 Task: In the  document Quantummechanics.doc, select heading and apply ' Italics'  Using "replace feature", replace:  'it to Quantum '
Action: Mouse moved to (42, 93)
Screenshot: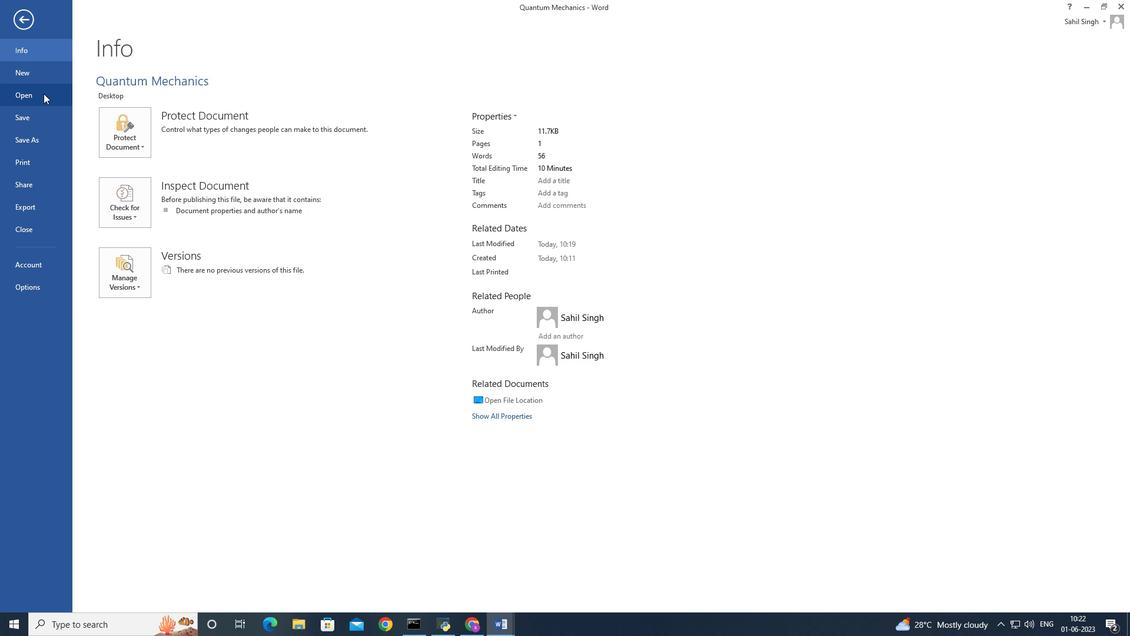 
Action: Mouse pressed left at (42, 93)
Screenshot: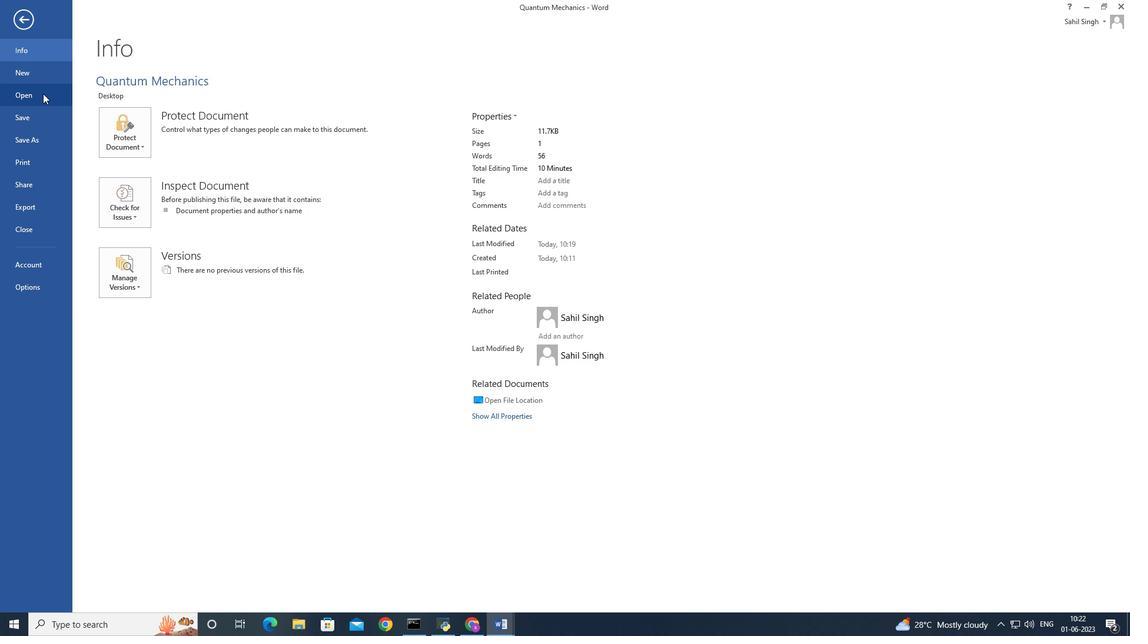 
Action: Mouse moved to (365, 102)
Screenshot: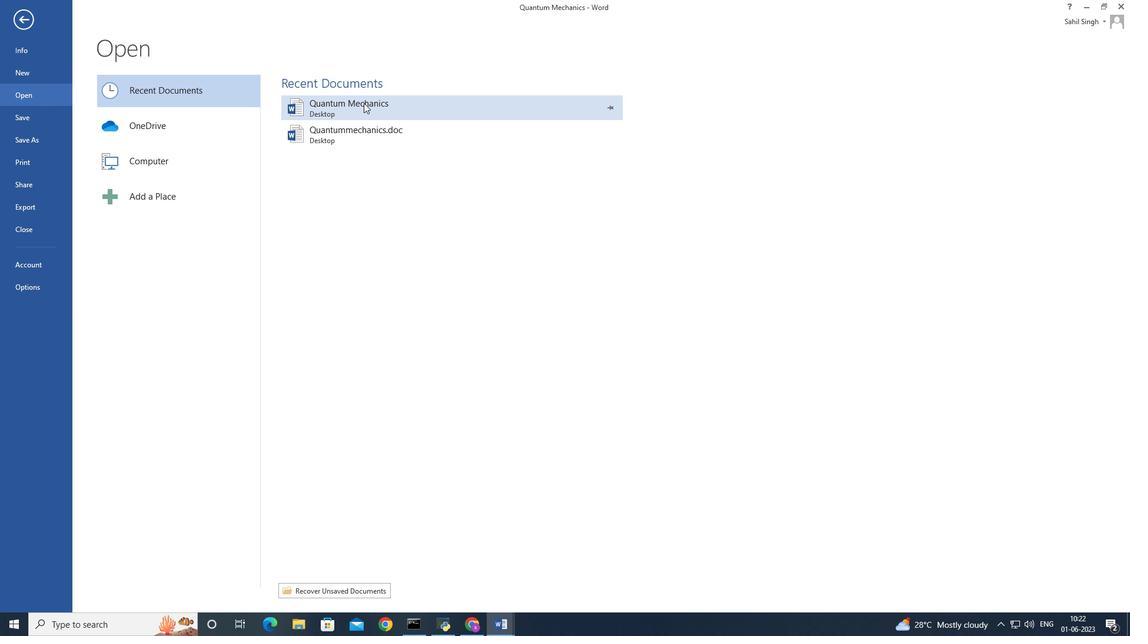 
Action: Mouse pressed left at (365, 102)
Screenshot: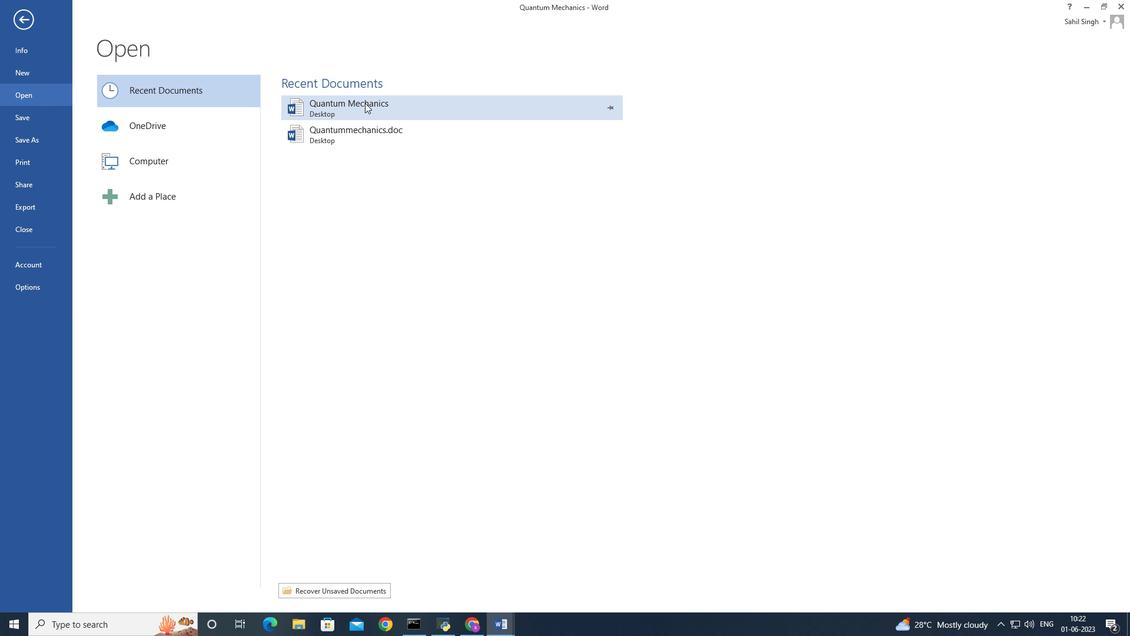 
Action: Mouse moved to (607, 159)
Screenshot: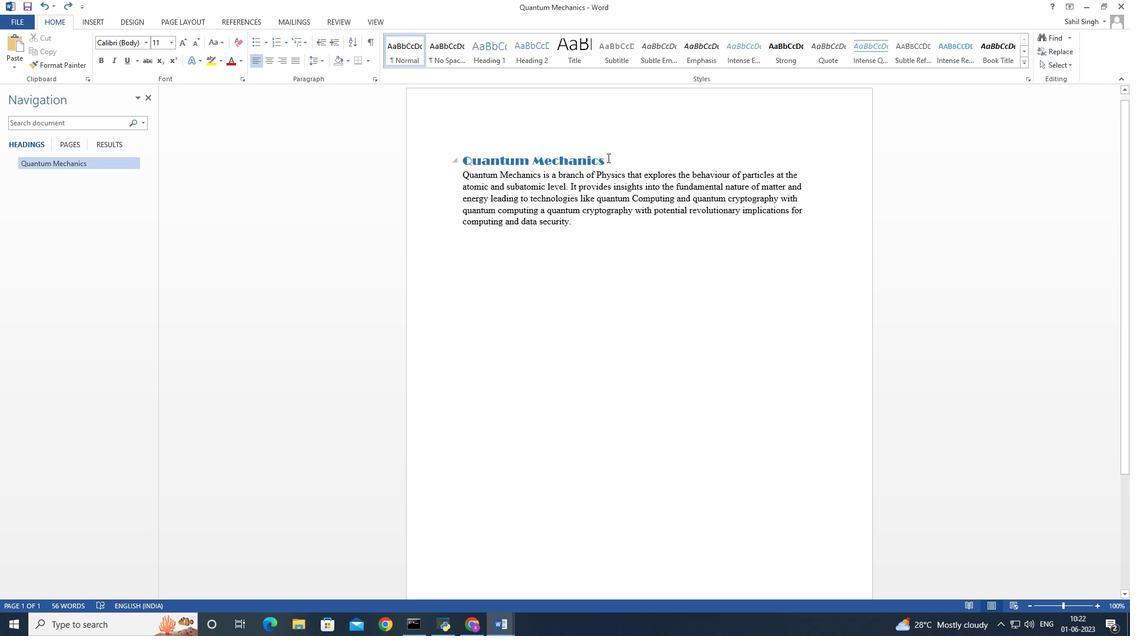 
Action: Mouse pressed left at (607, 159)
Screenshot: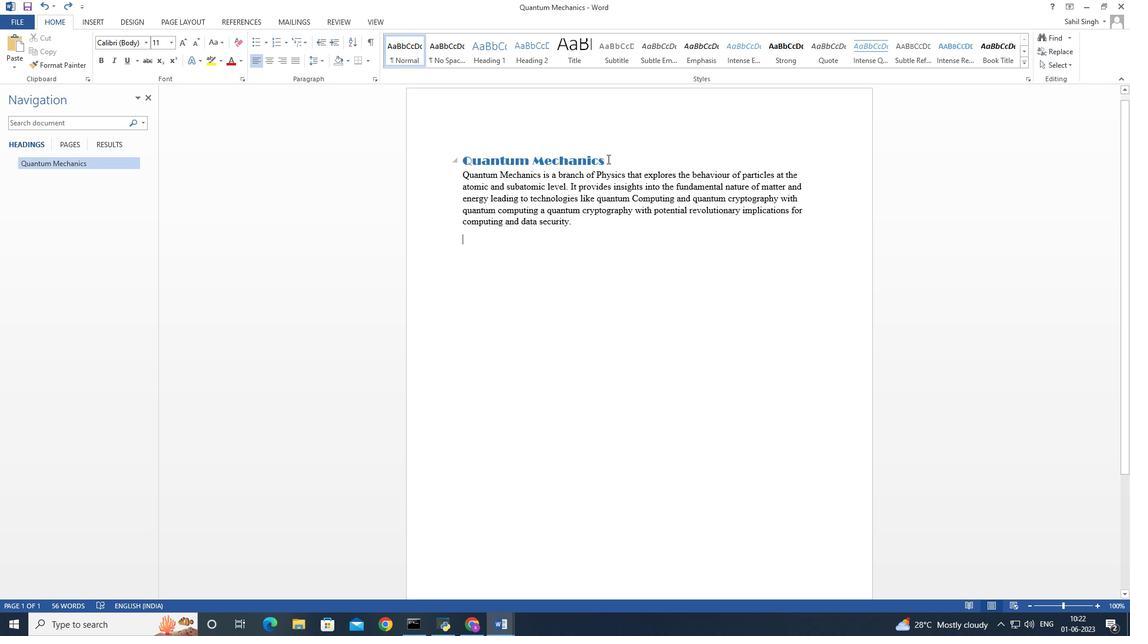 
Action: Mouse moved to (473, 149)
Screenshot: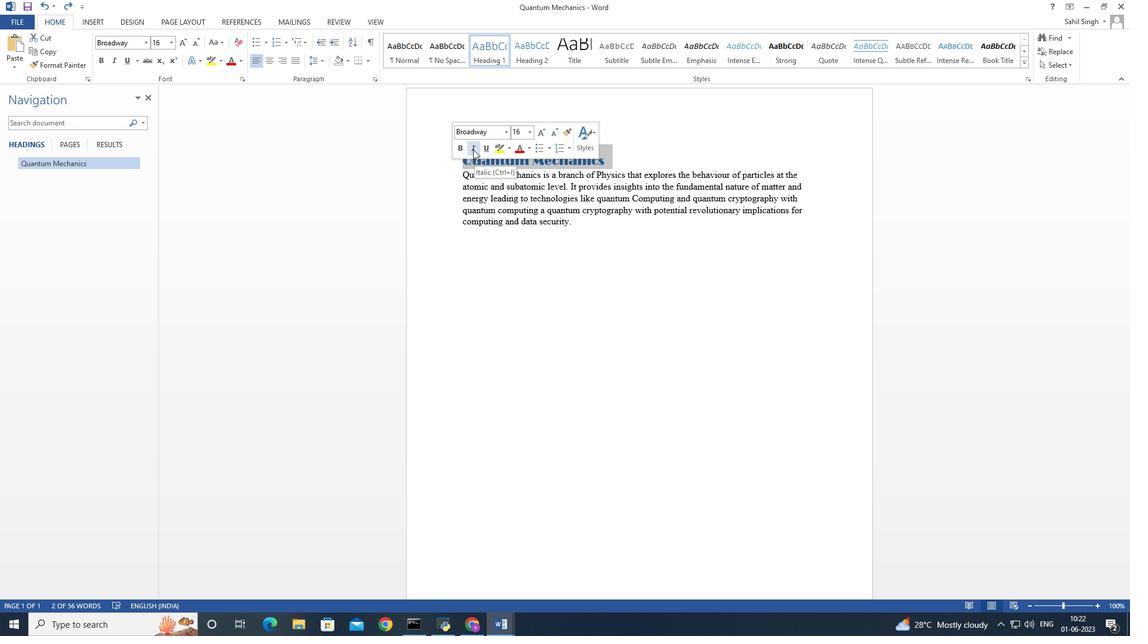 
Action: Mouse pressed left at (473, 149)
Screenshot: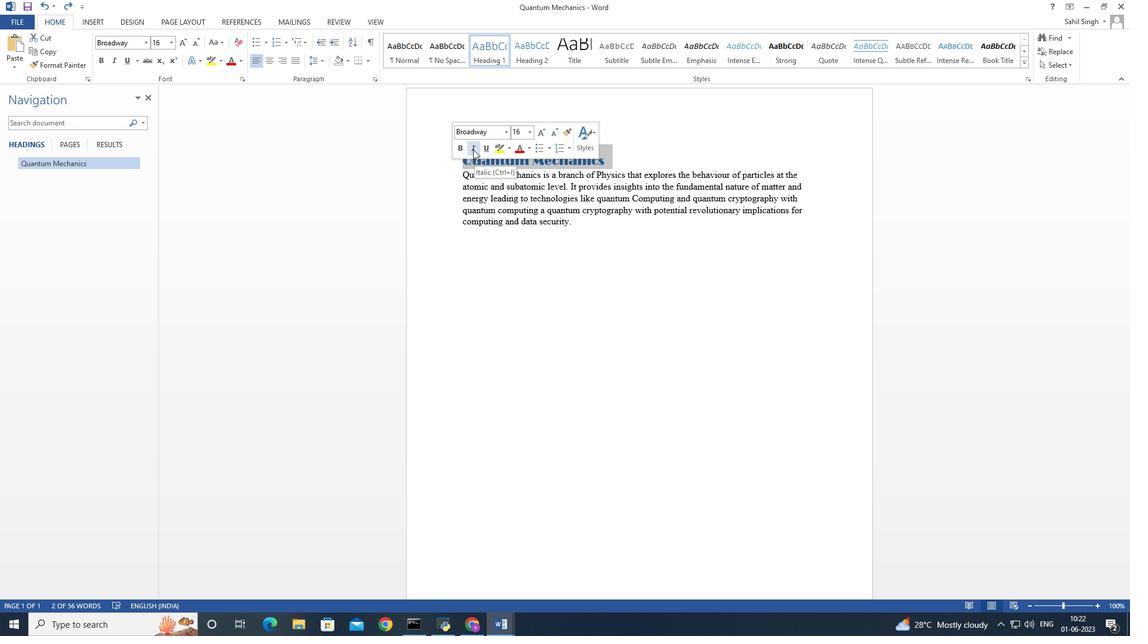 
Action: Mouse moved to (576, 226)
Screenshot: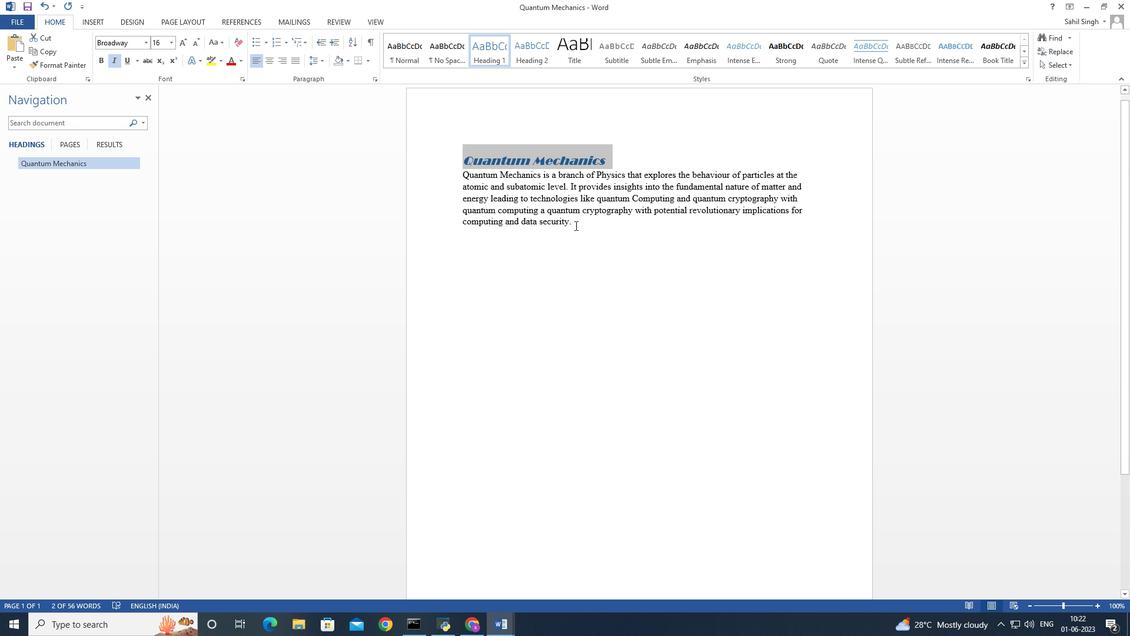 
Action: Mouse pressed left at (576, 226)
Screenshot: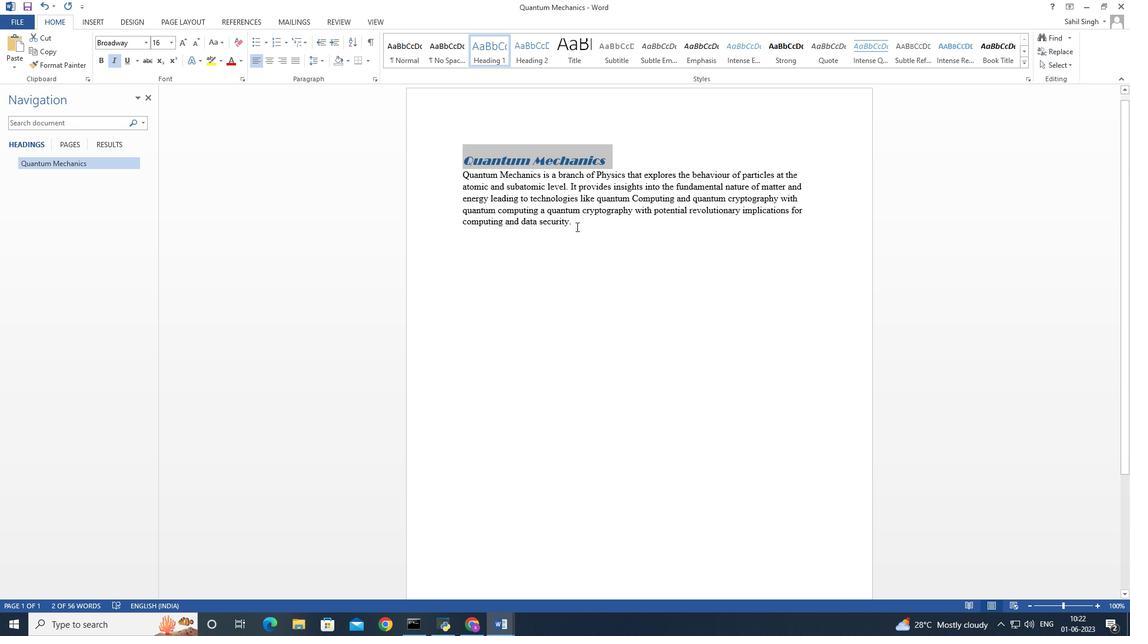 
Action: Mouse moved to (579, 229)
Screenshot: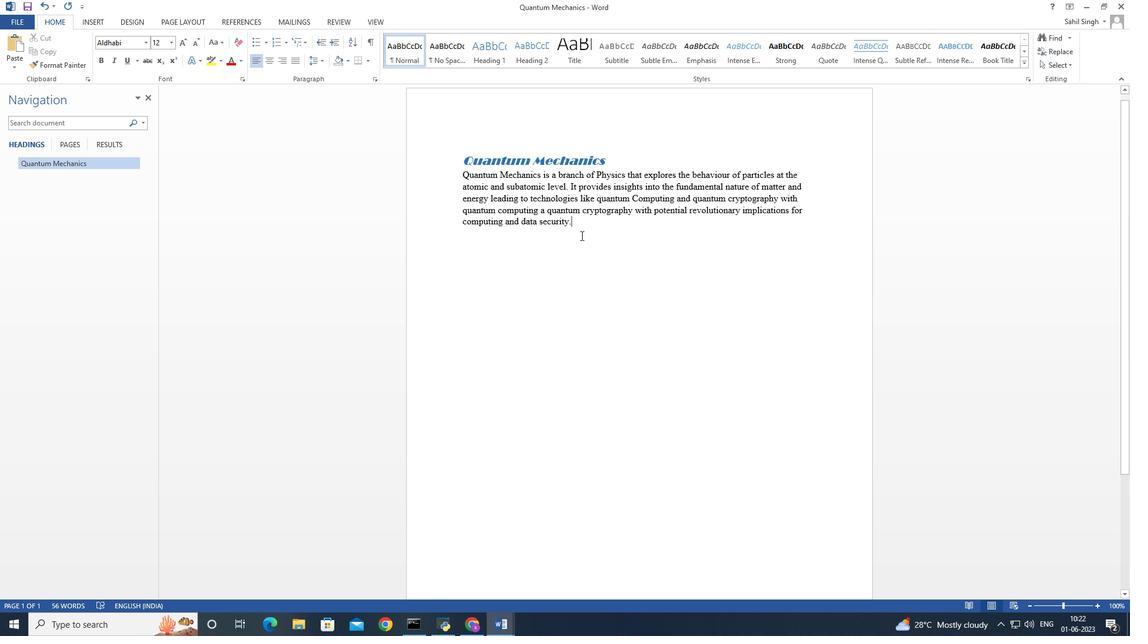 
Action: Key pressed ctrl+H
Screenshot: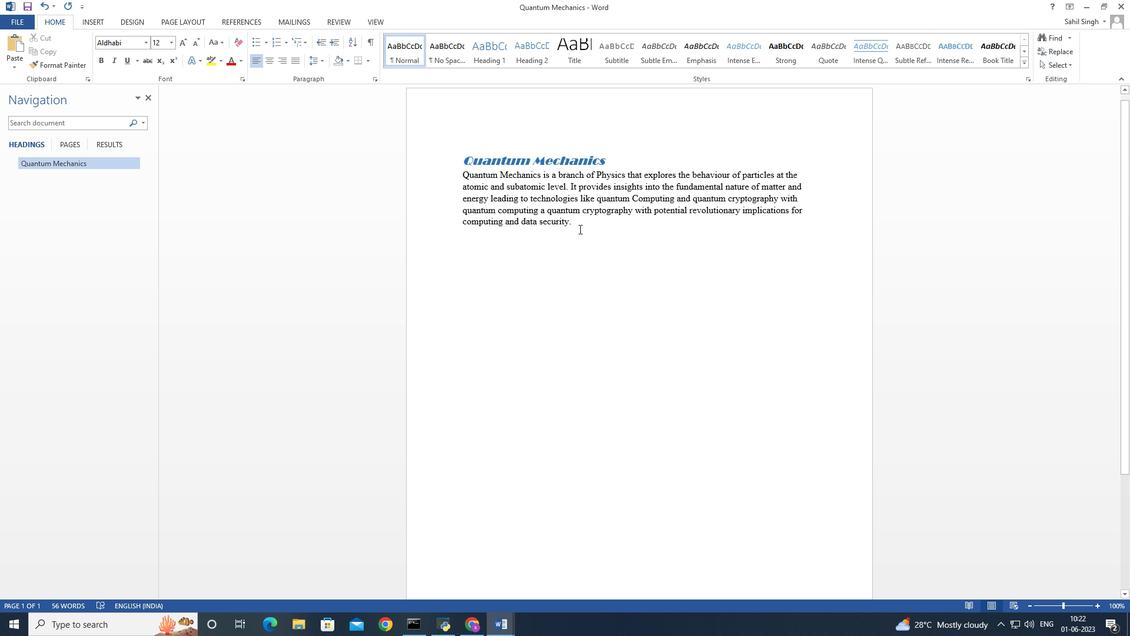 
Action: Mouse moved to (508, 113)
Screenshot: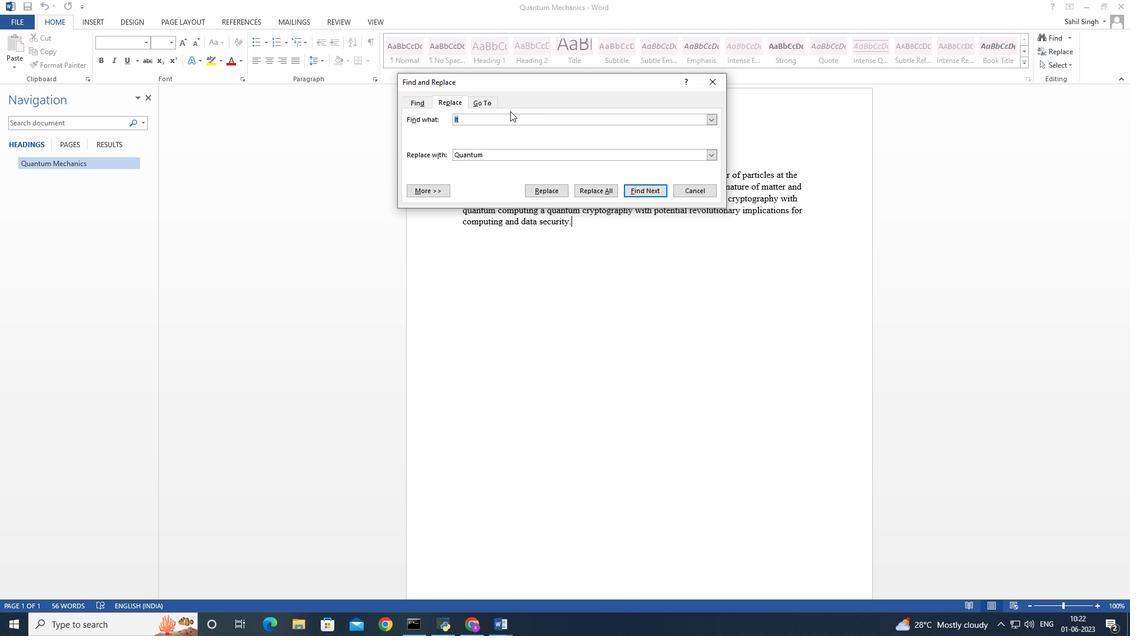 
Action: Mouse pressed left at (508, 113)
Screenshot: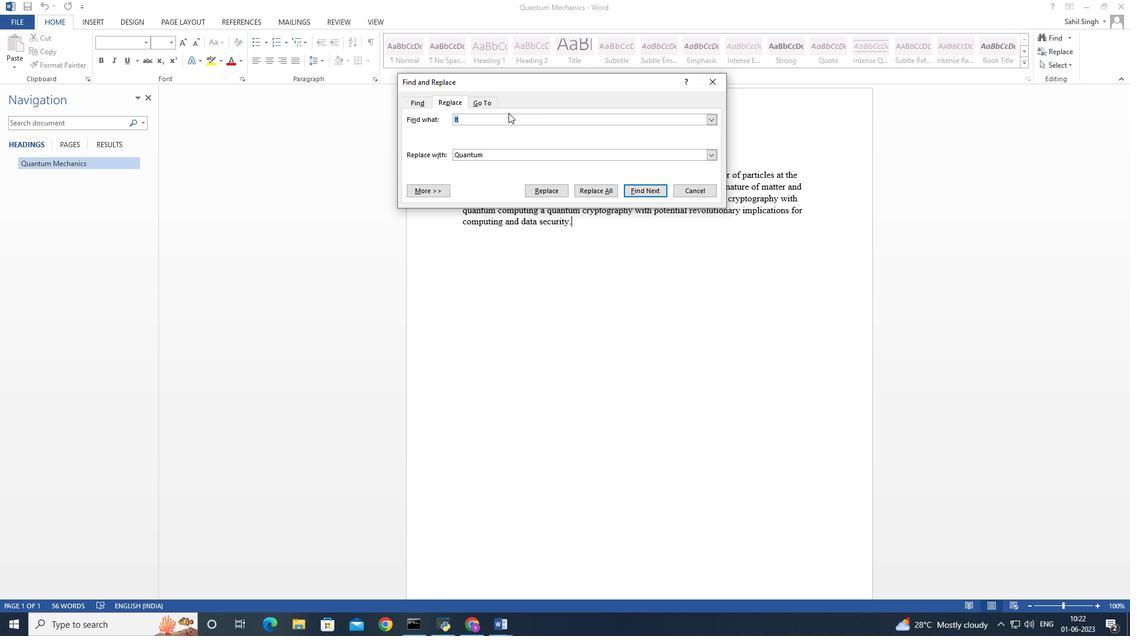 
Action: Key pressed <Key.backspace><Key.backspace><Key.backspace><Key.shift>It
Screenshot: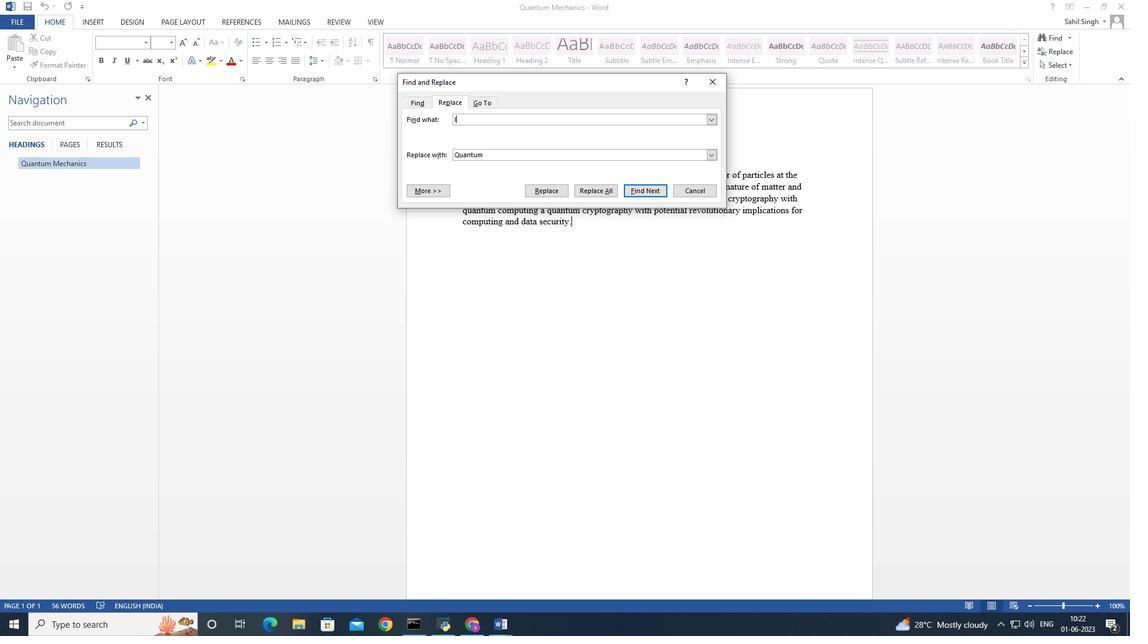 
Action: Mouse moved to (488, 149)
Screenshot: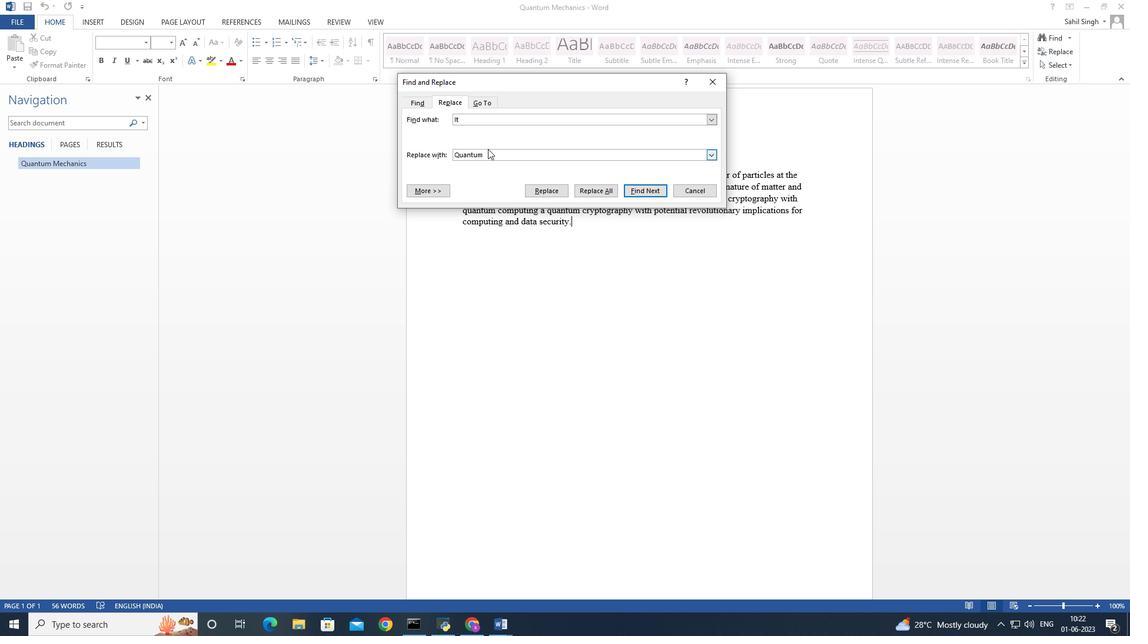 
Action: Mouse pressed left at (488, 149)
Screenshot: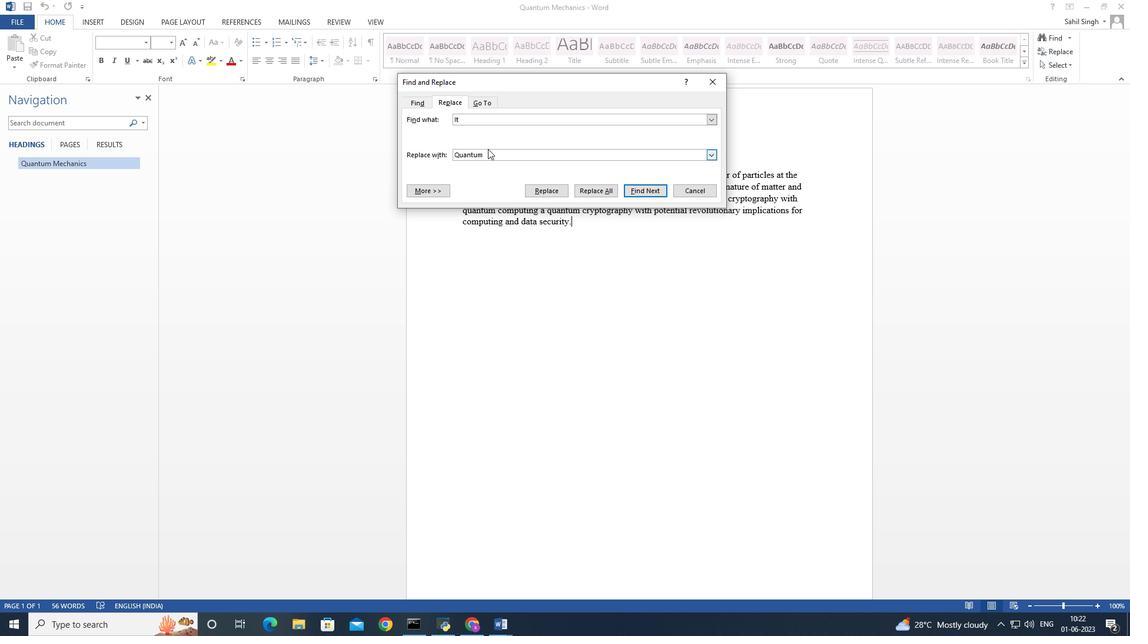 
Action: Key pressed <Key.backspace><Key.shift><Key.shift><Key.shift><Key.shift><Key.shift>Quantum
Screenshot: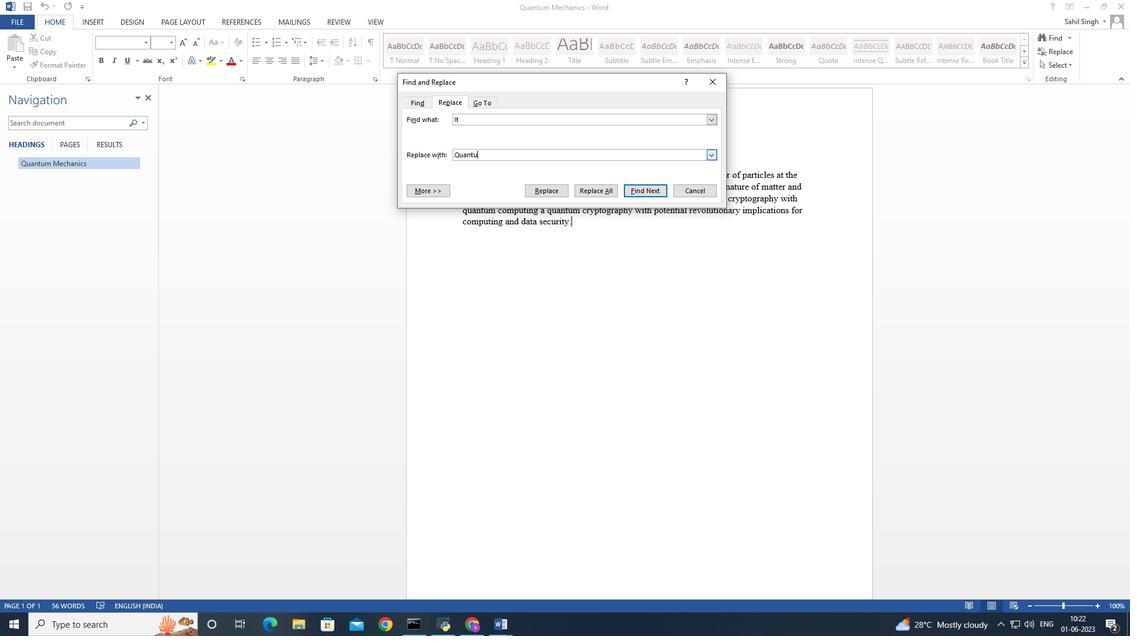
Action: Mouse moved to (640, 189)
Screenshot: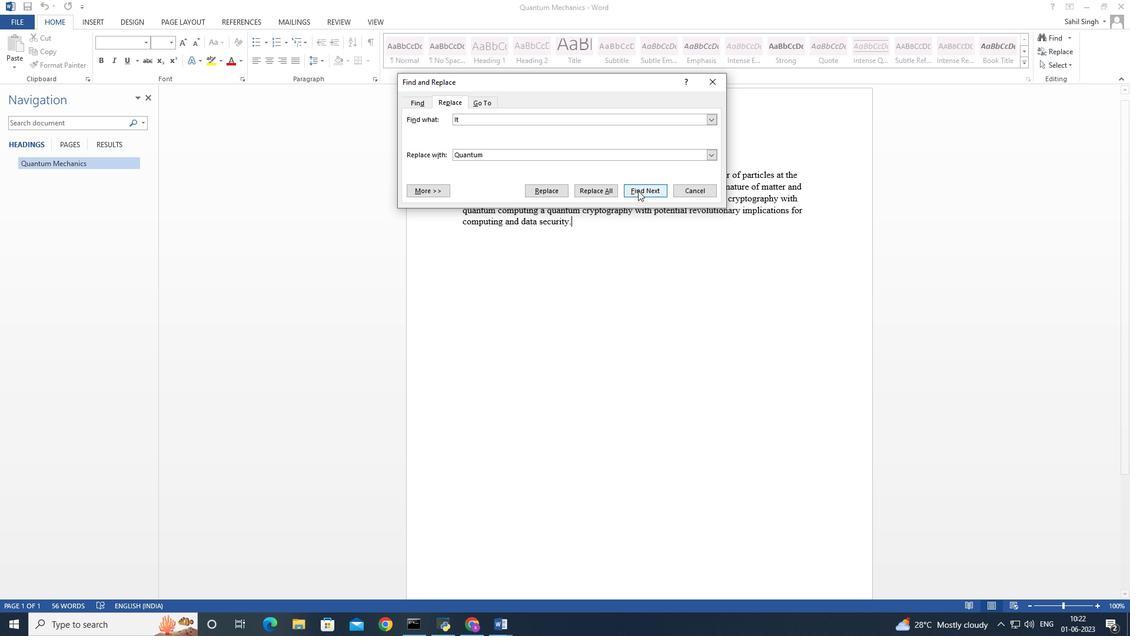 
Action: Mouse pressed left at (640, 189)
Screenshot: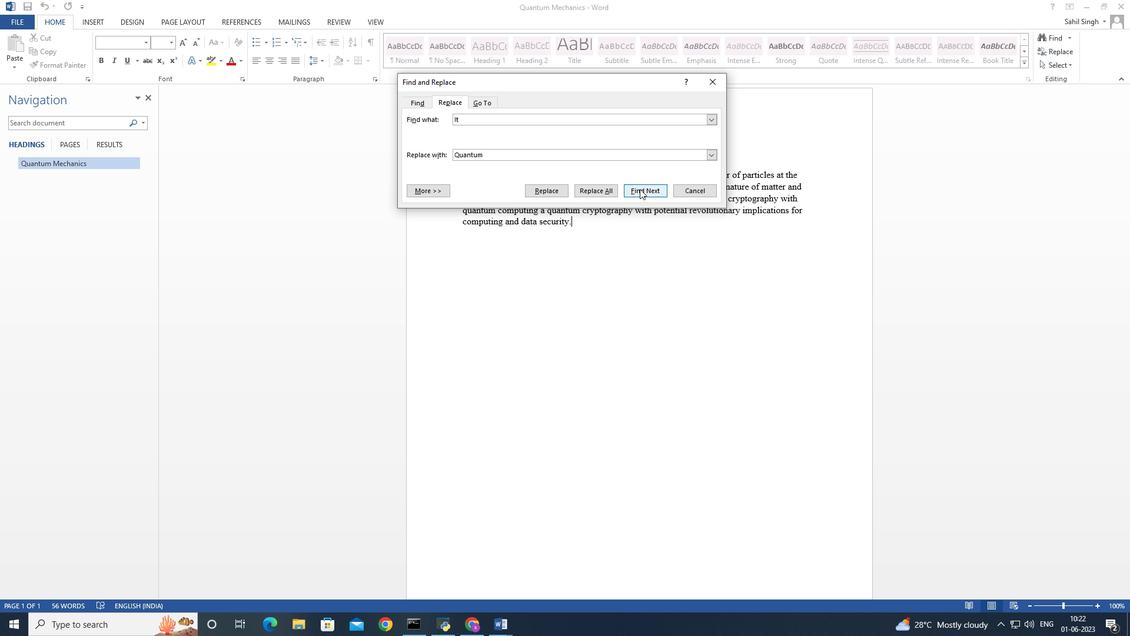
Action: Mouse moved to (596, 159)
Screenshot: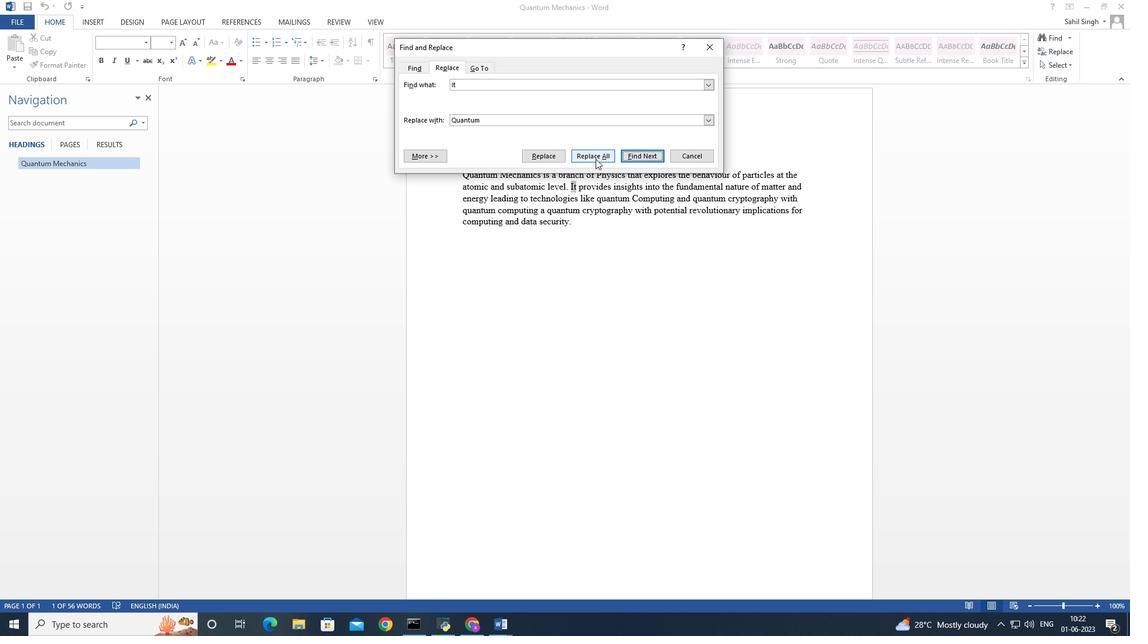 
Action: Mouse pressed left at (596, 159)
Screenshot: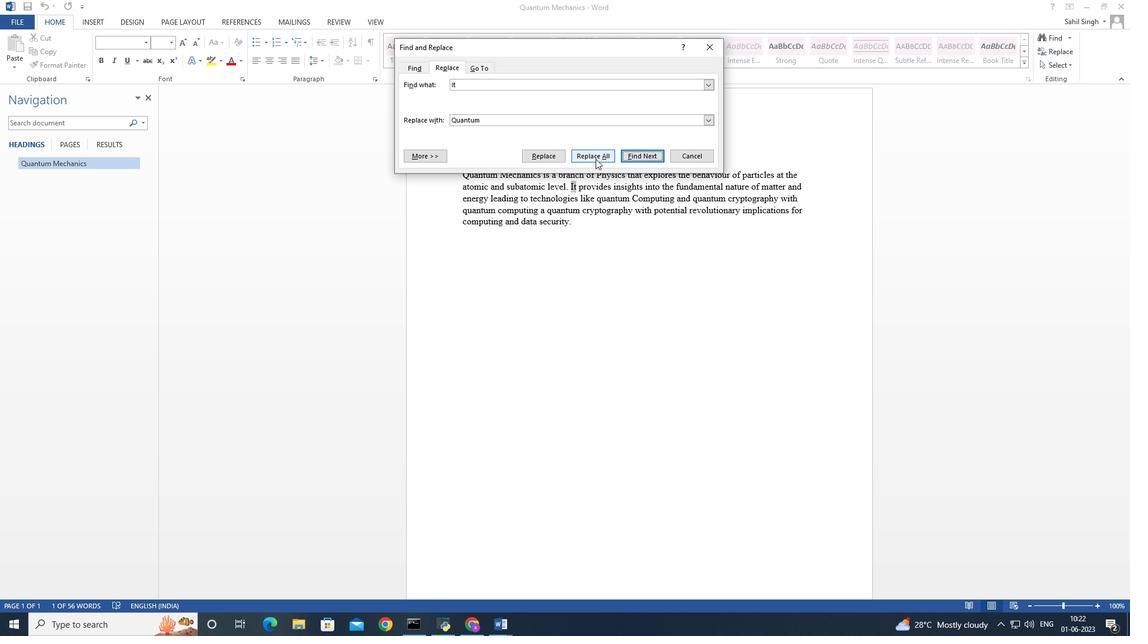 
Action: Mouse moved to (567, 343)
Screenshot: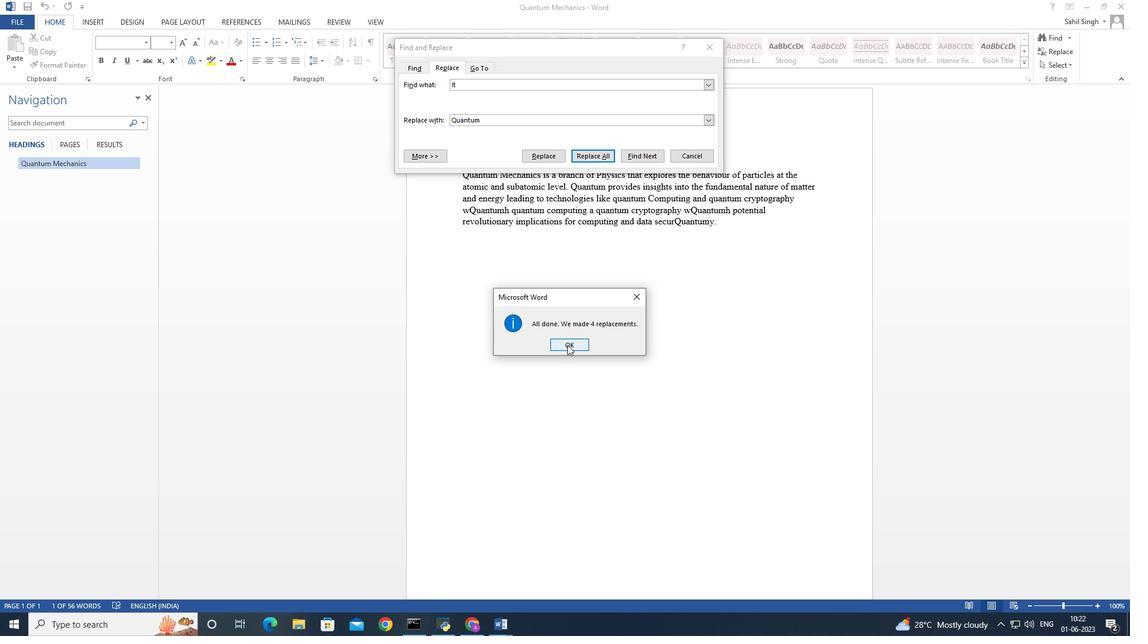 
Action: Mouse pressed left at (567, 343)
Screenshot: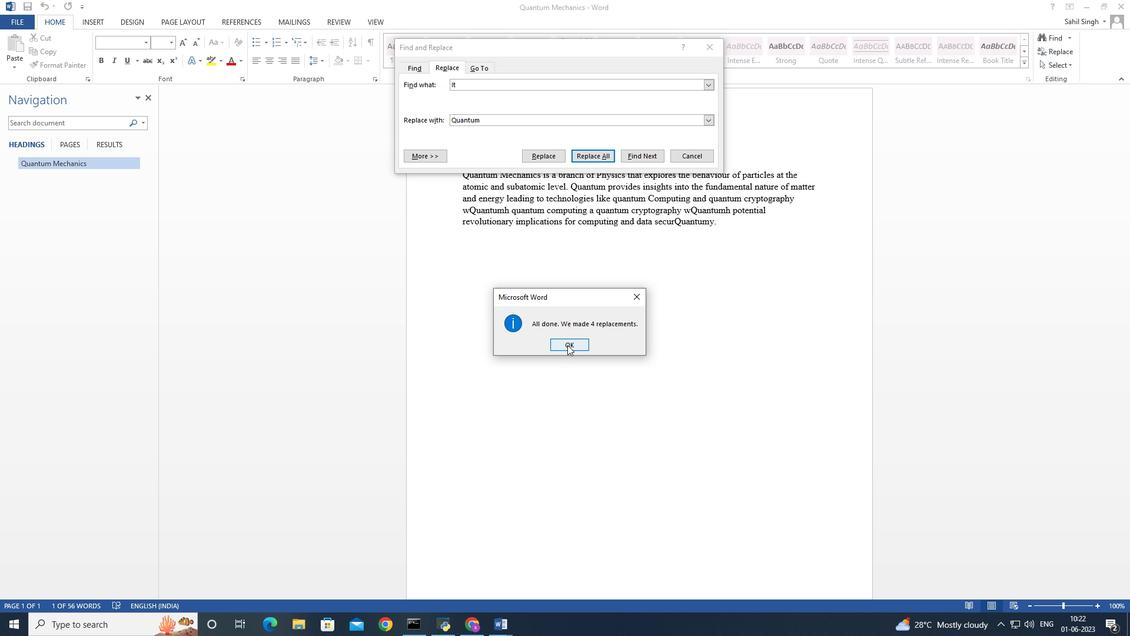 
Action: Mouse moved to (696, 159)
Screenshot: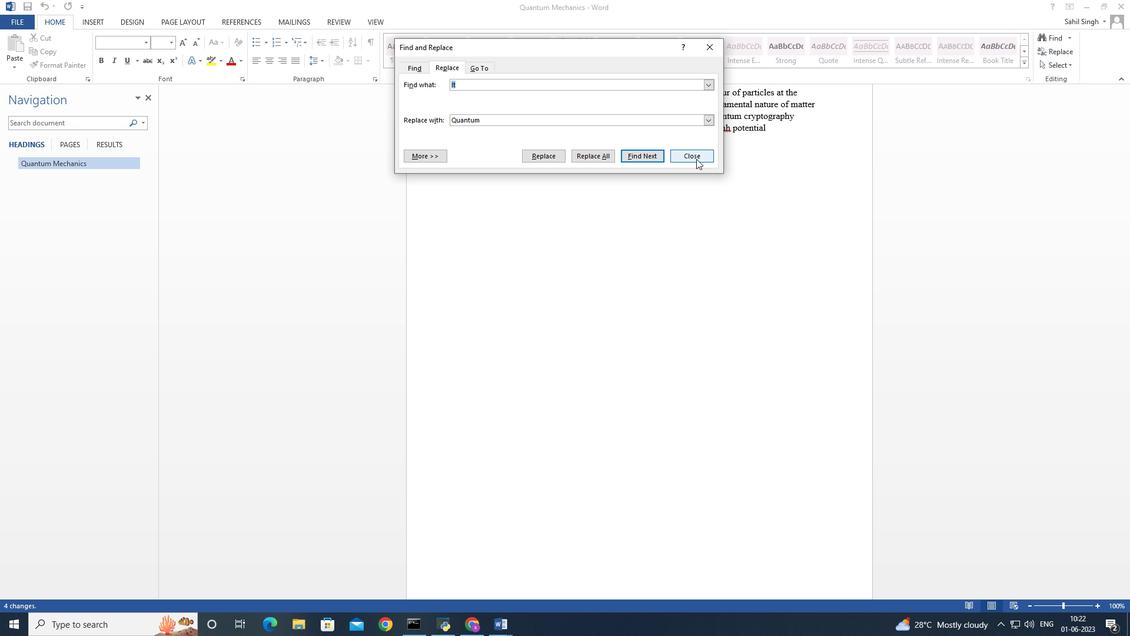 
Action: Mouse pressed left at (696, 159)
Screenshot: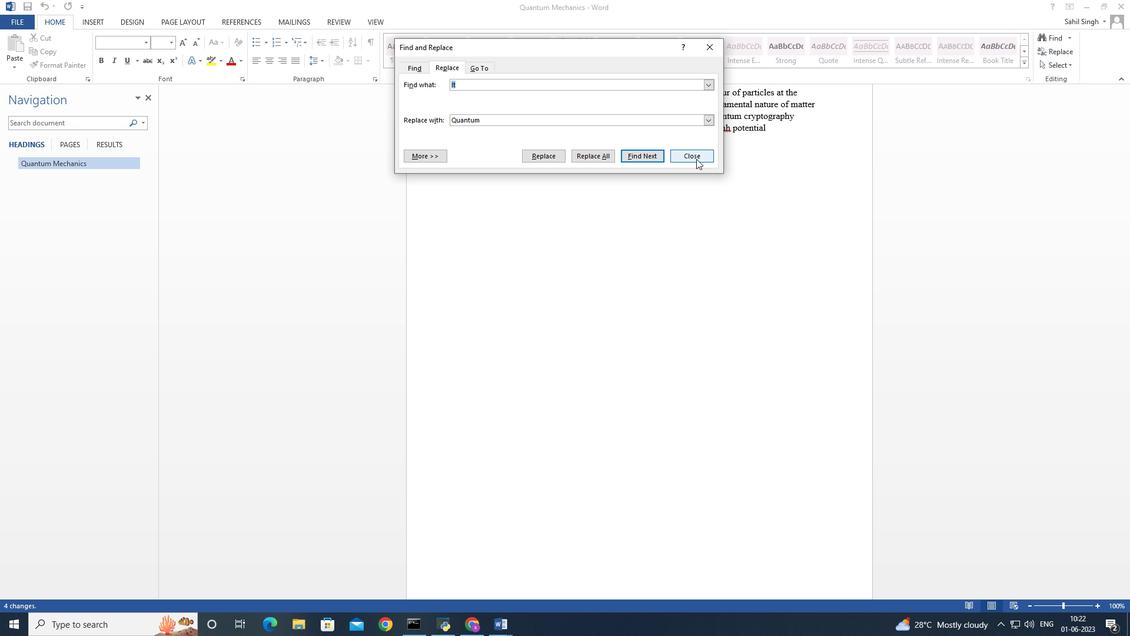 
Action: Mouse moved to (736, 225)
Screenshot: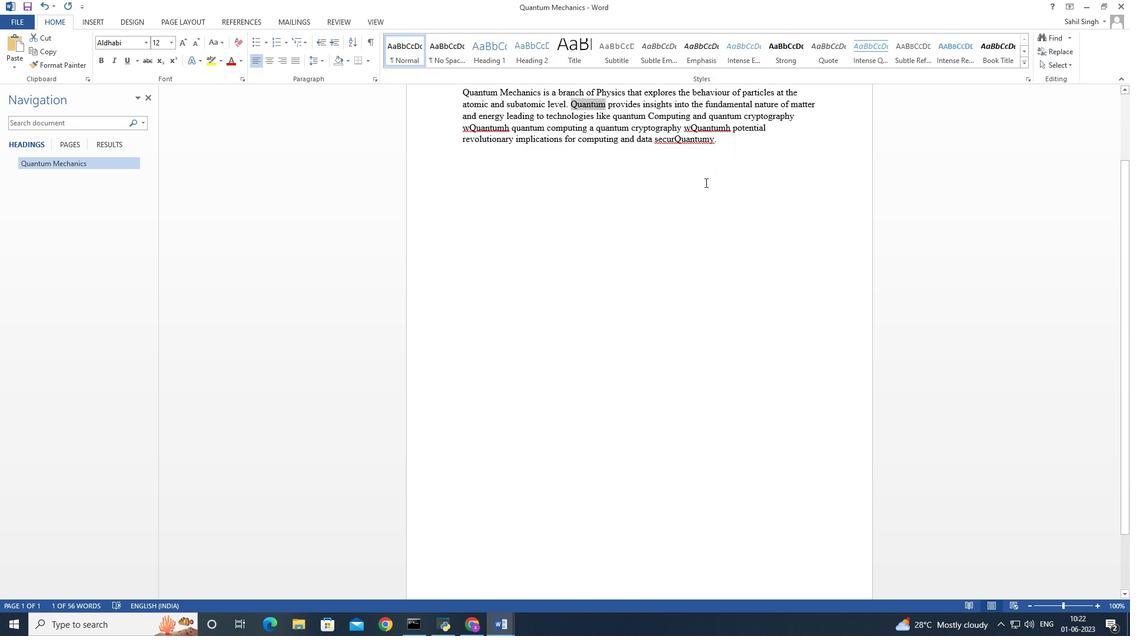 
Action: Mouse scrolled (736, 226) with delta (0, 0)
Screenshot: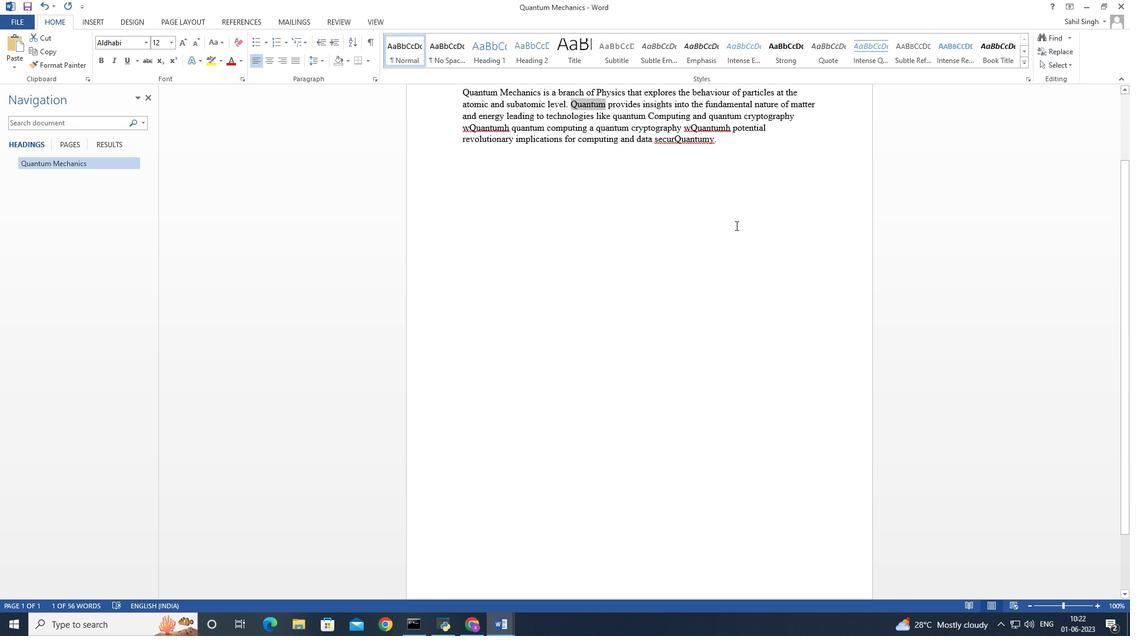 
Action: Mouse scrolled (736, 226) with delta (0, 0)
Screenshot: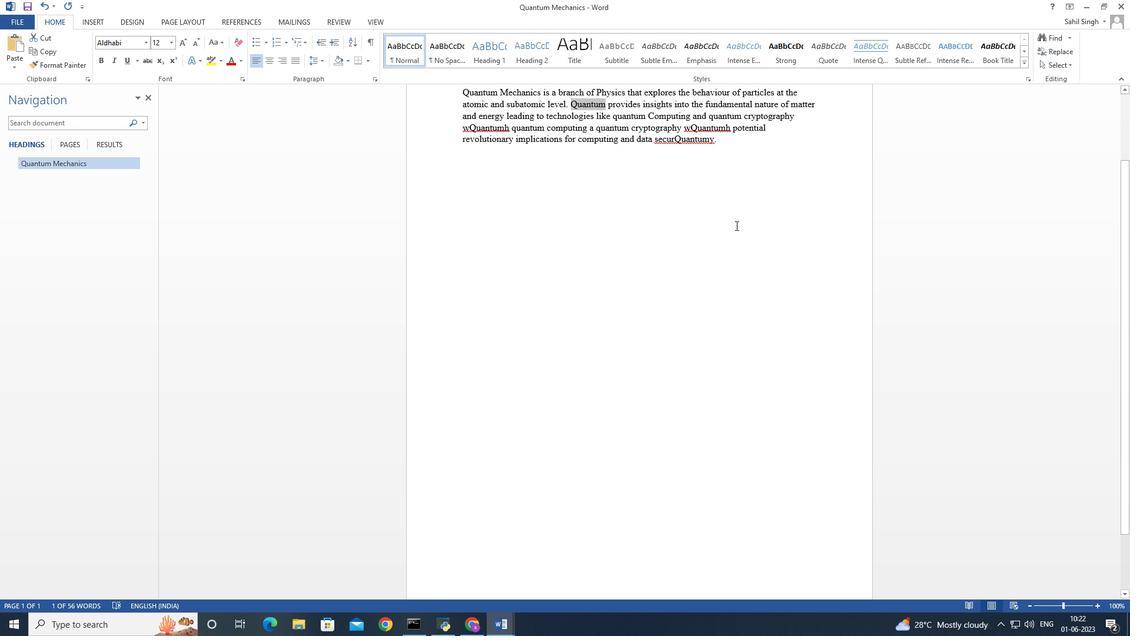
Action: Mouse moved to (735, 234)
Screenshot: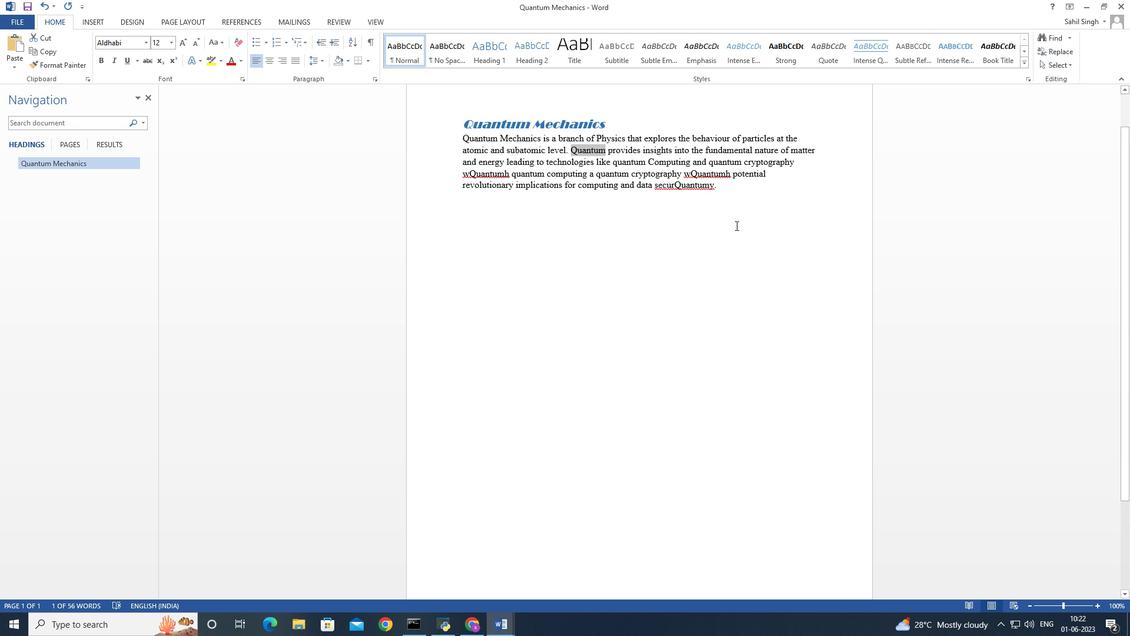 
Action: Mouse scrolled (735, 235) with delta (0, 0)
Screenshot: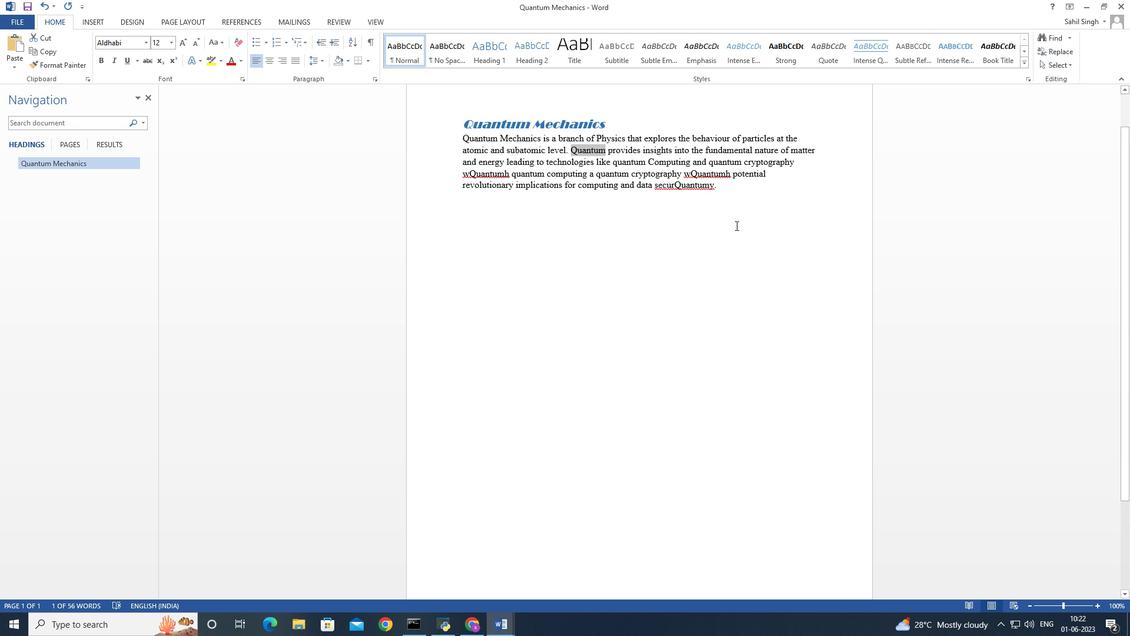 
Action: Mouse moved to (705, 287)
Screenshot: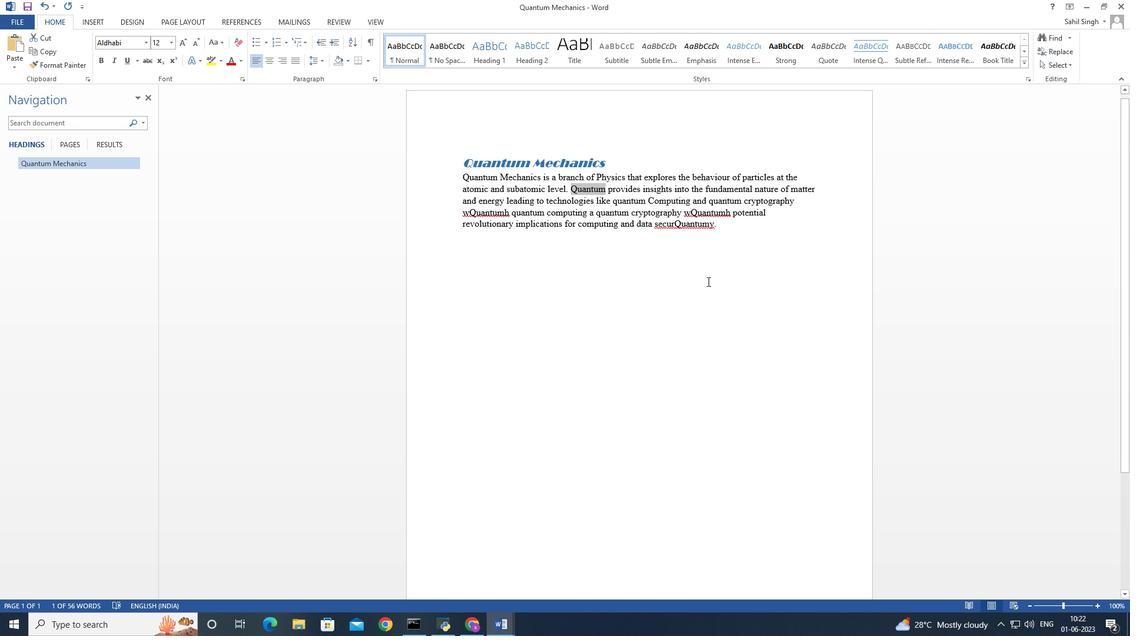 
